 Task: Create a task  Create a new website for a non-profit organization , assign it to team member softage.4@softage.net in the project AgileEagle and update the status of the task to  On Track  , set the priority of the task to Low
Action: Mouse moved to (71, 57)
Screenshot: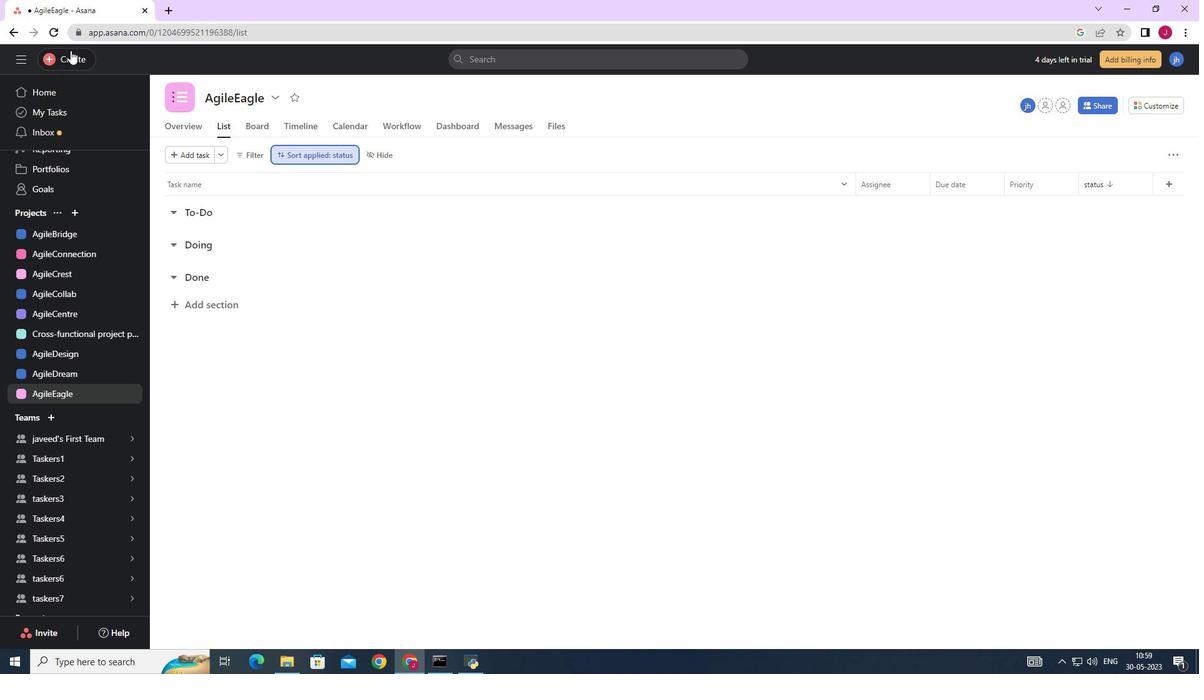 
Action: Mouse pressed left at (71, 57)
Screenshot: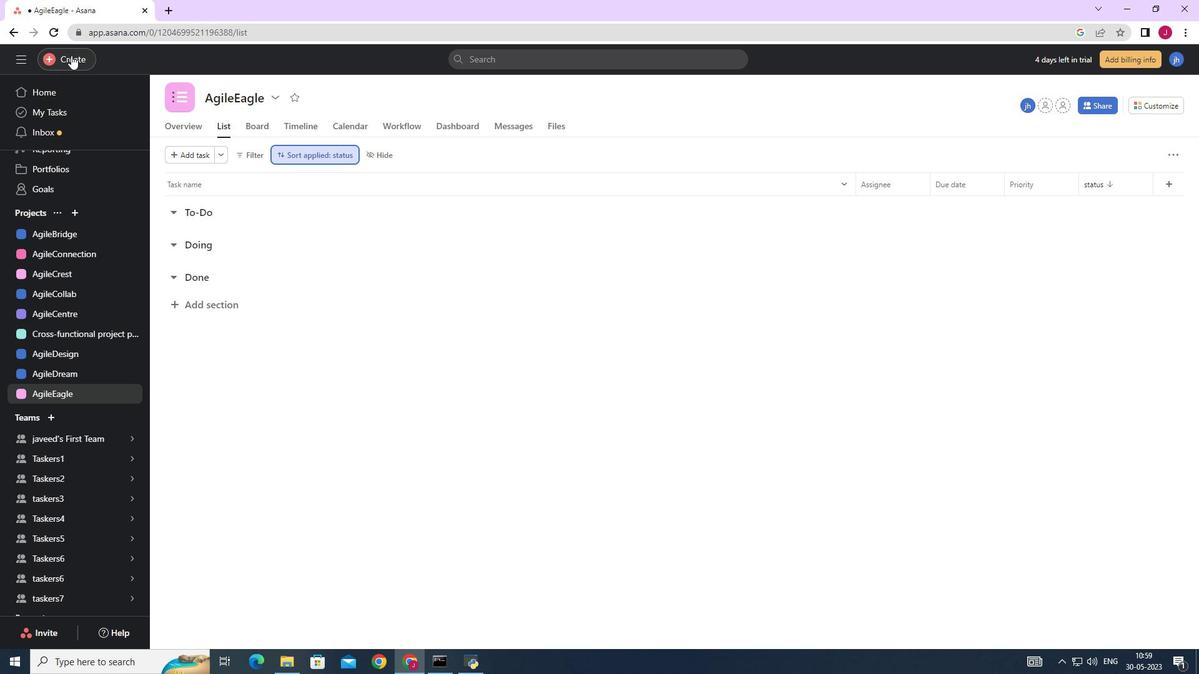 
Action: Mouse moved to (151, 66)
Screenshot: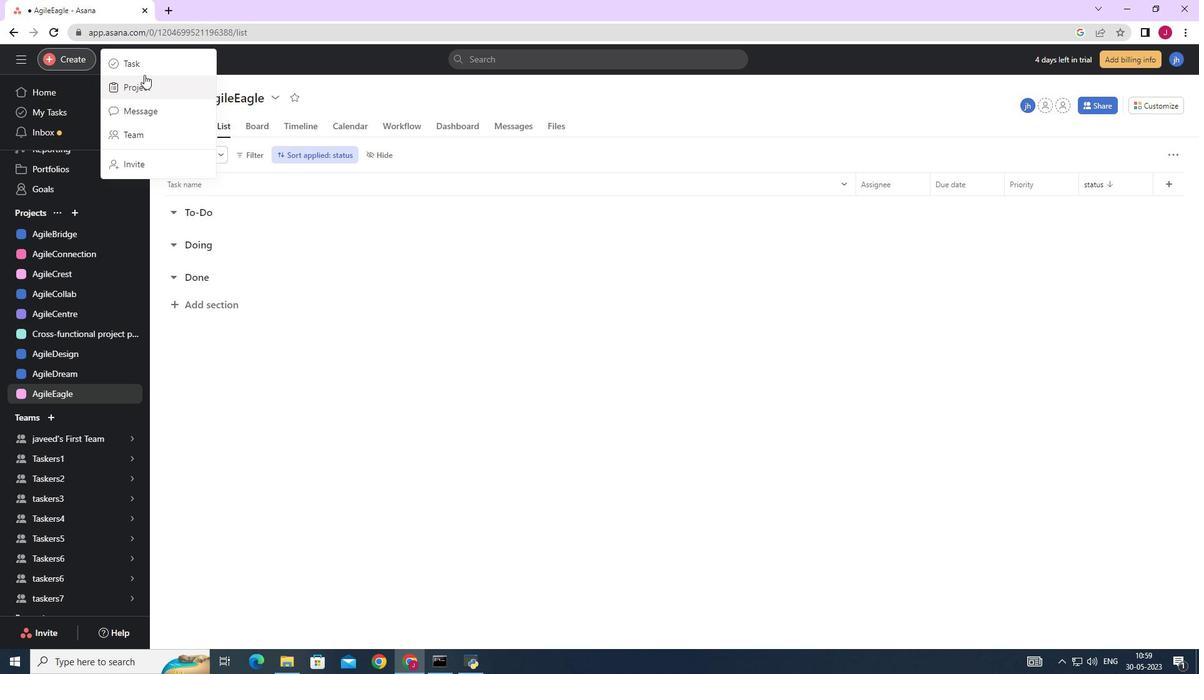
Action: Mouse pressed left at (151, 66)
Screenshot: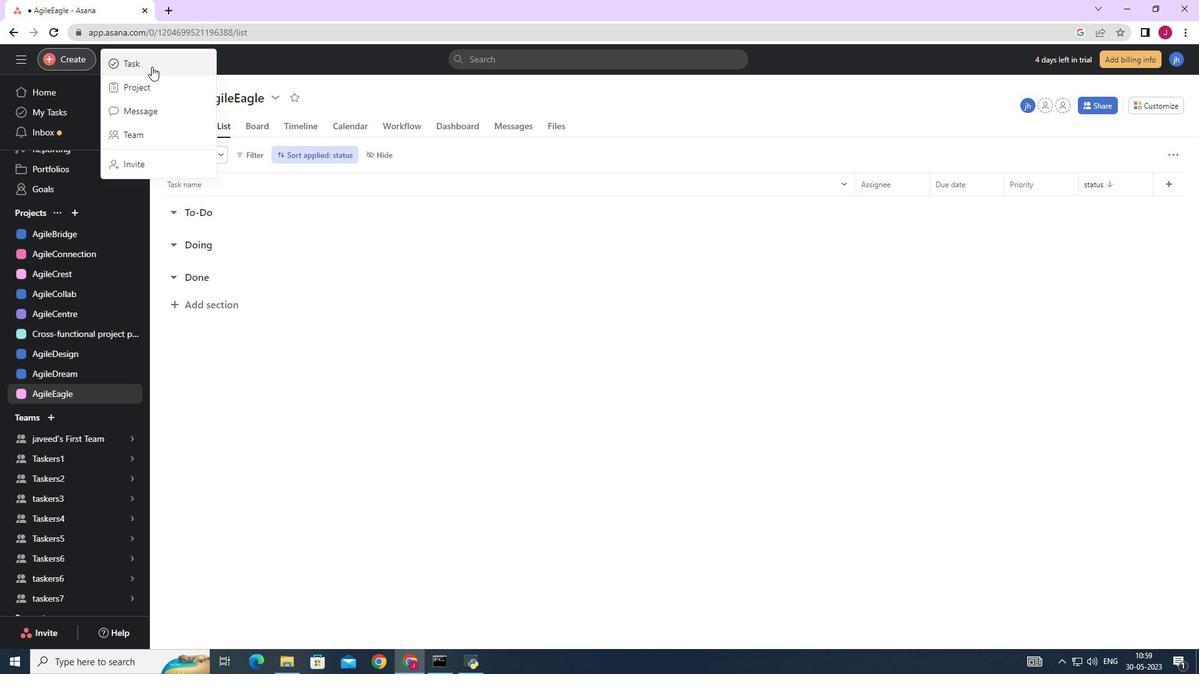 
Action: Mouse moved to (972, 414)
Screenshot: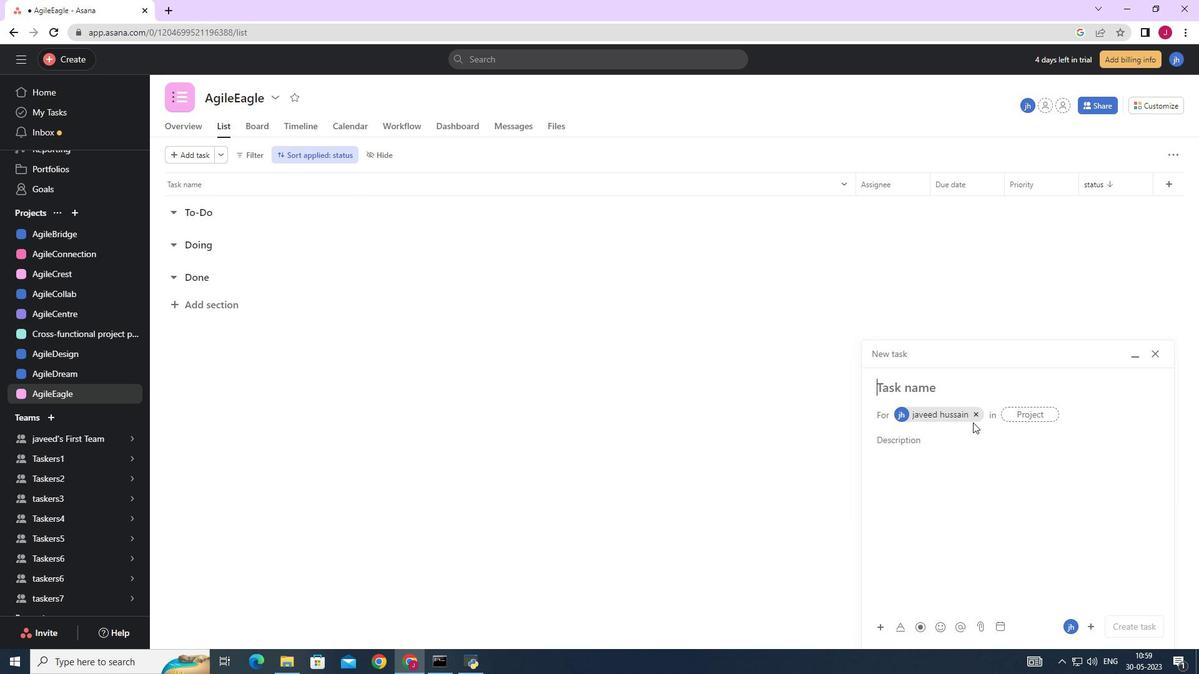 
Action: Mouse pressed left at (972, 414)
Screenshot: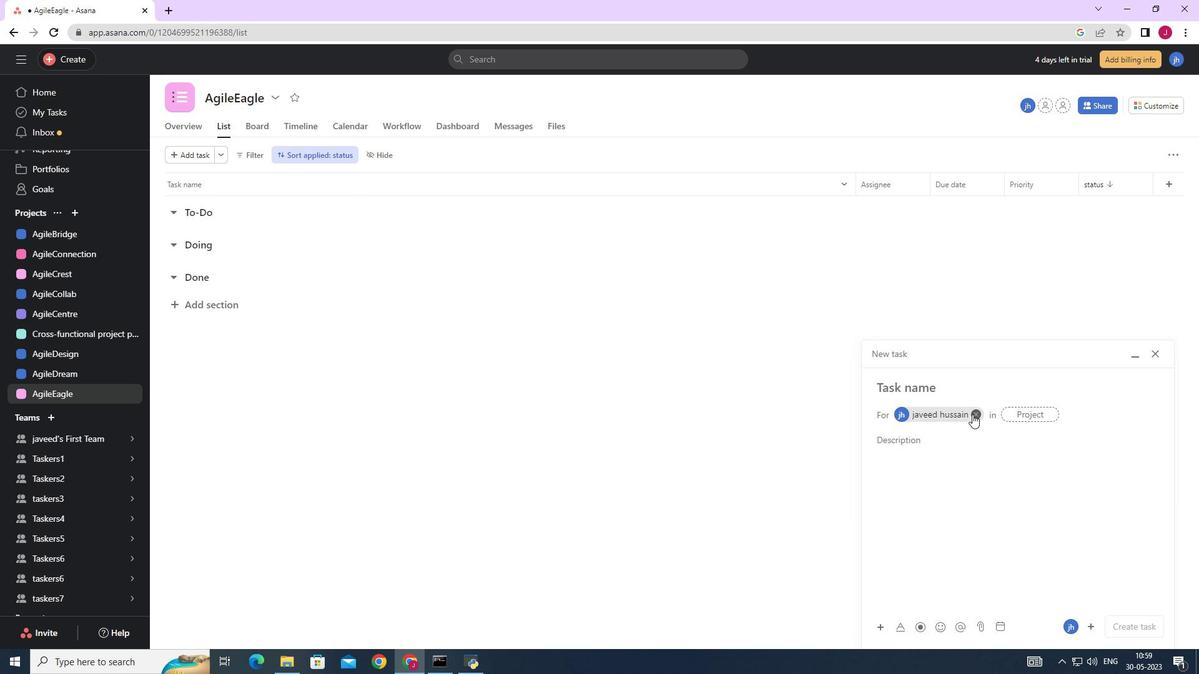 
Action: Mouse moved to (920, 390)
Screenshot: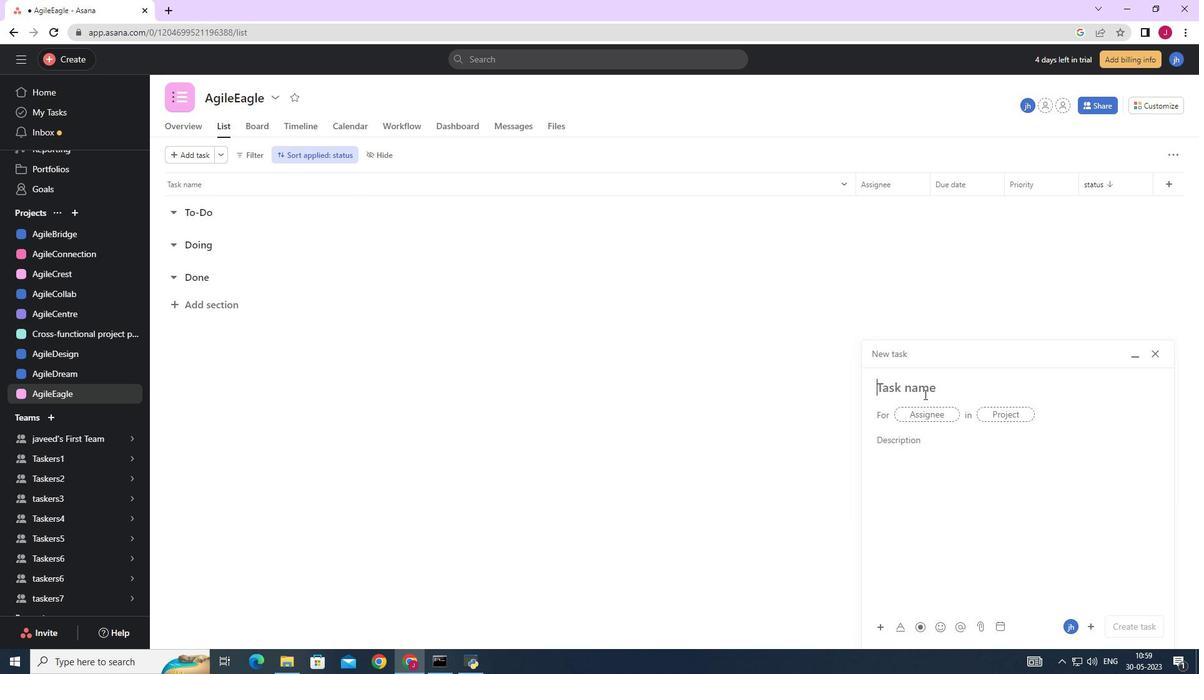 
Action: Mouse pressed left at (920, 390)
Screenshot: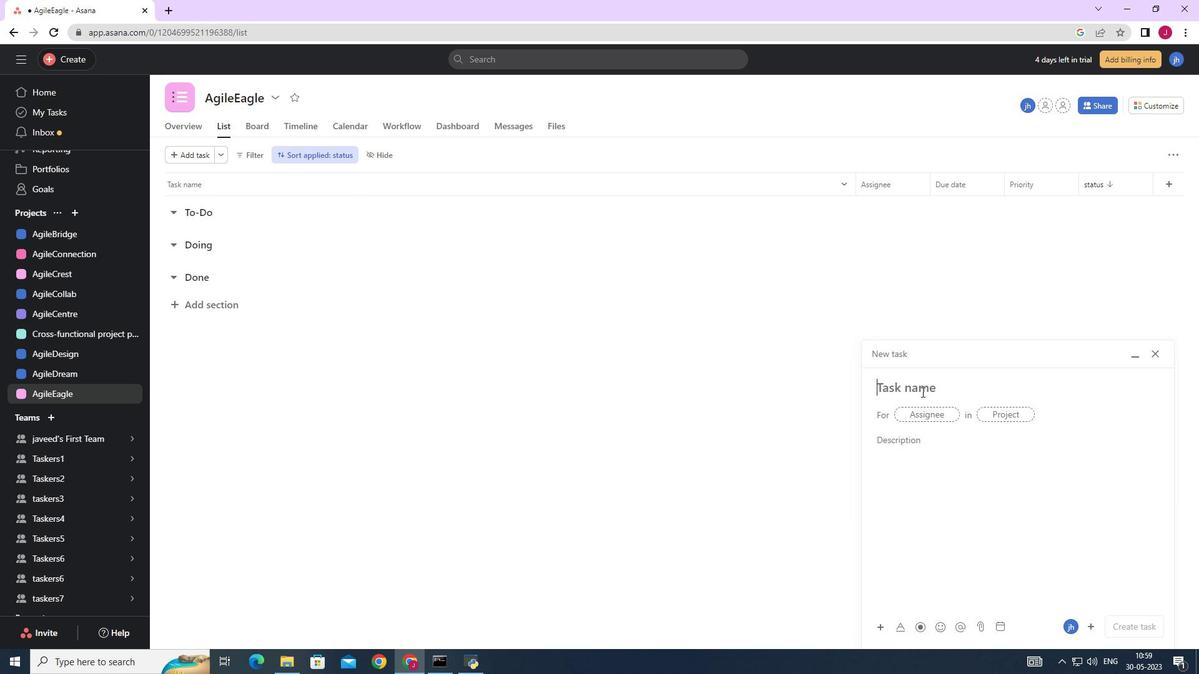 
Action: Key pressed <Key.caps_lock>C<Key.caps_lock>reate<Key.space>a<Key.space>new<Key.space>website<Key.space>for<Key.space>a<Key.space>non-profit<Key.space>organization
Screenshot: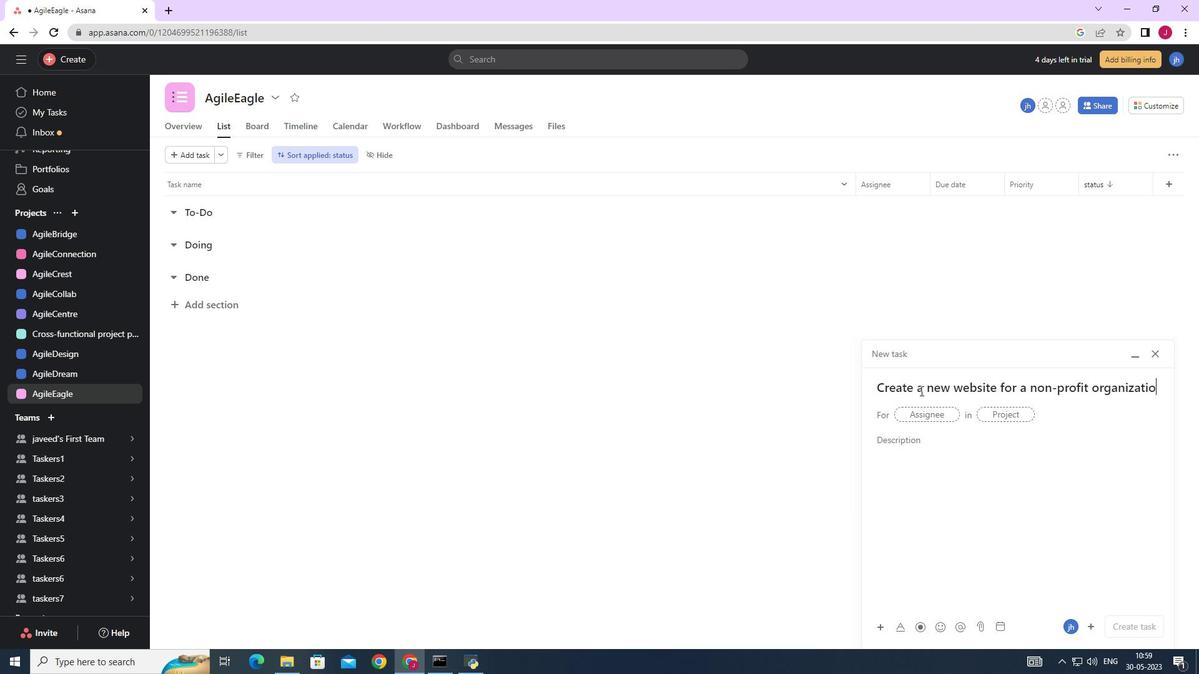 
Action: Mouse moved to (923, 414)
Screenshot: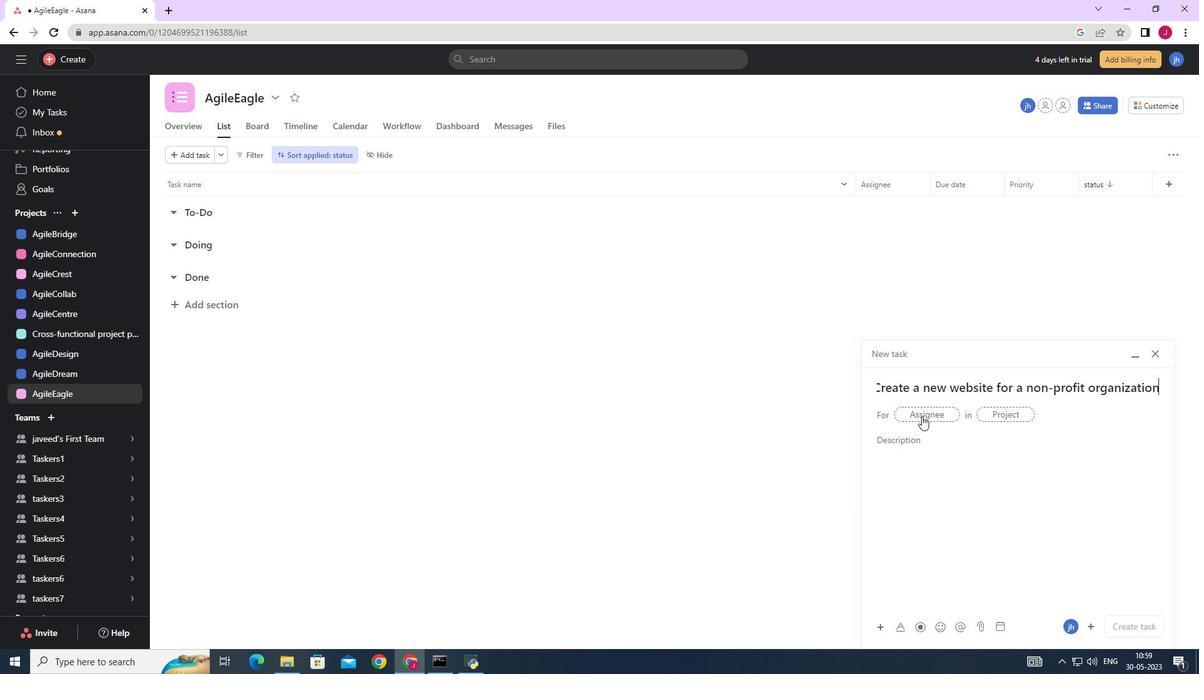 
Action: Mouse pressed left at (923, 414)
Screenshot: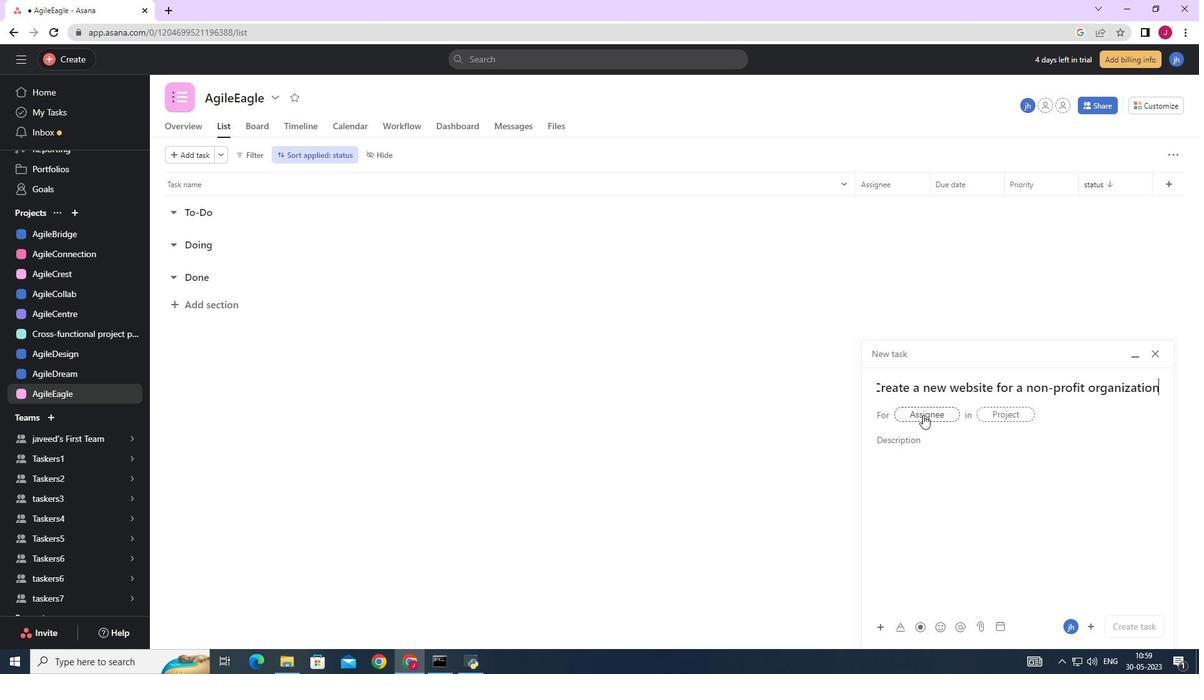 
Action: Mouse moved to (923, 414)
Screenshot: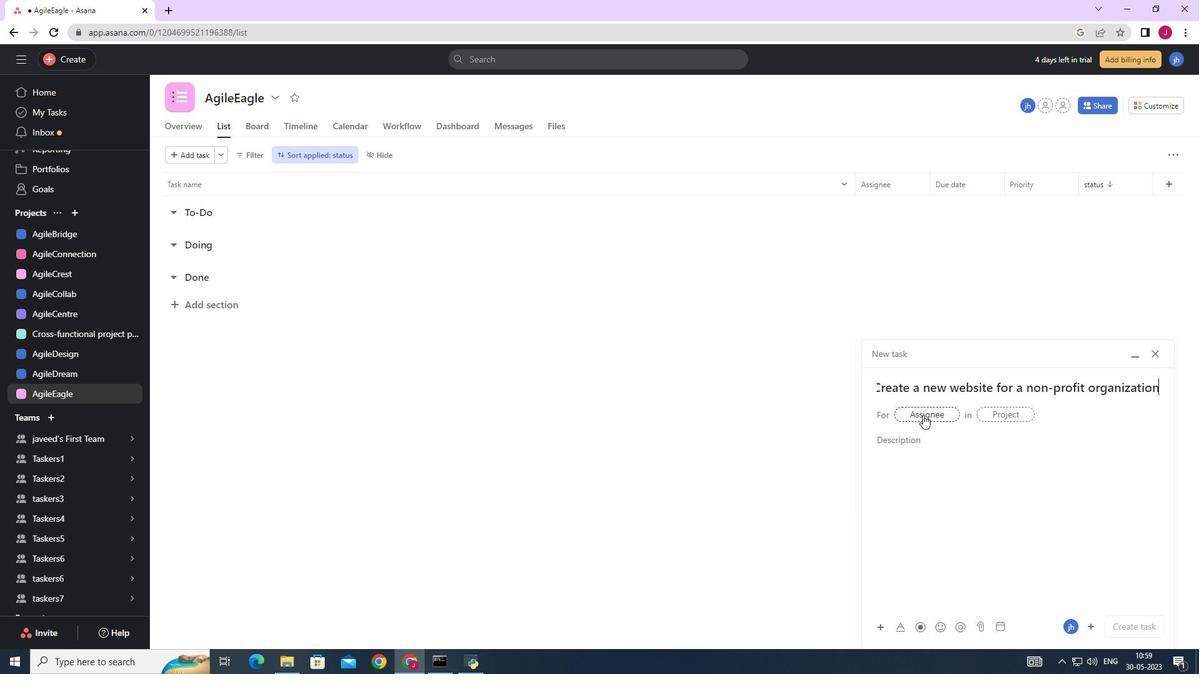 
Action: Key pressed softage.4
Screenshot: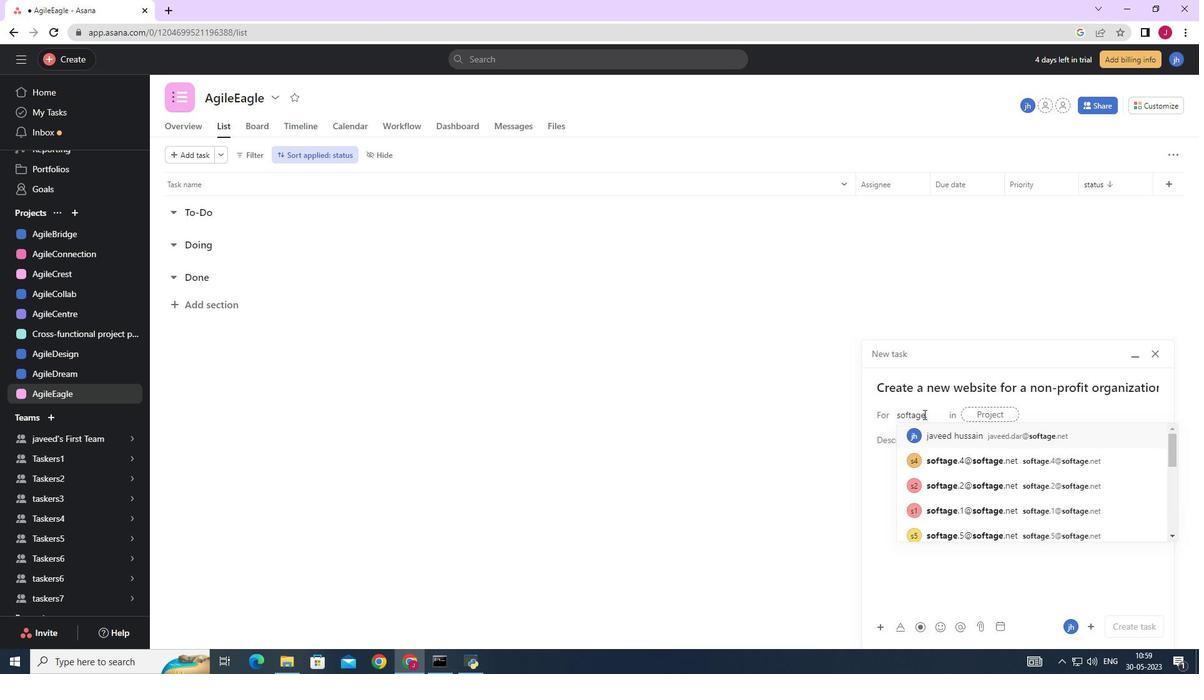 
Action: Mouse moved to (954, 439)
Screenshot: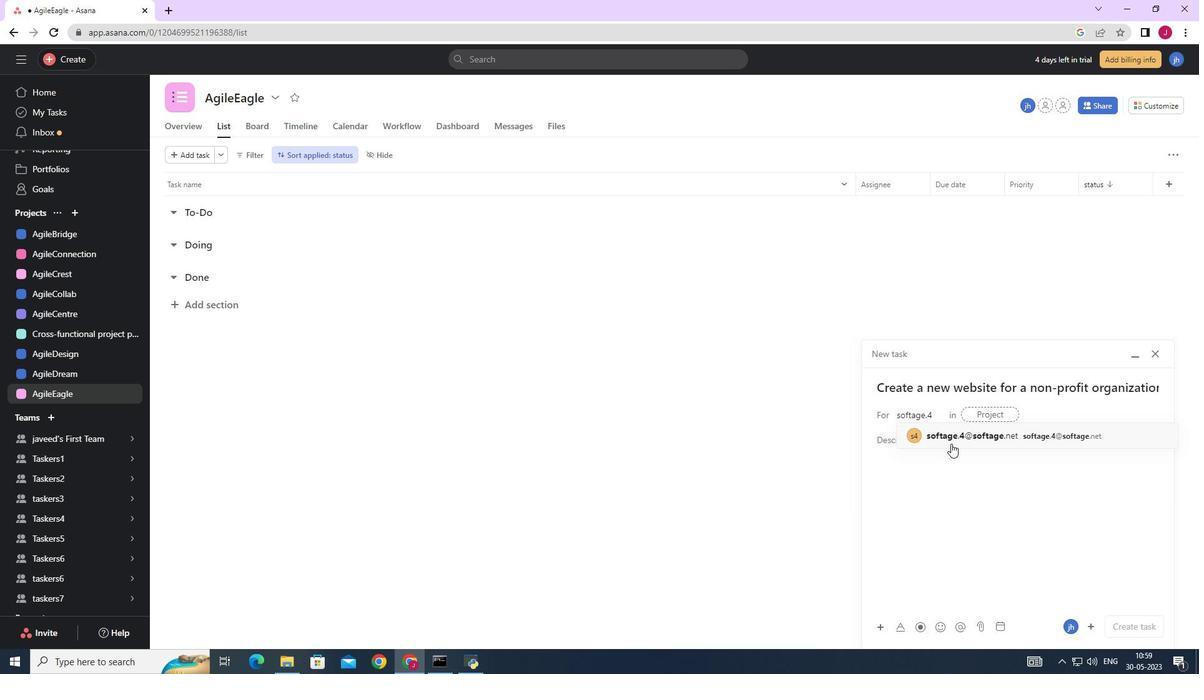 
Action: Mouse pressed left at (954, 439)
Screenshot: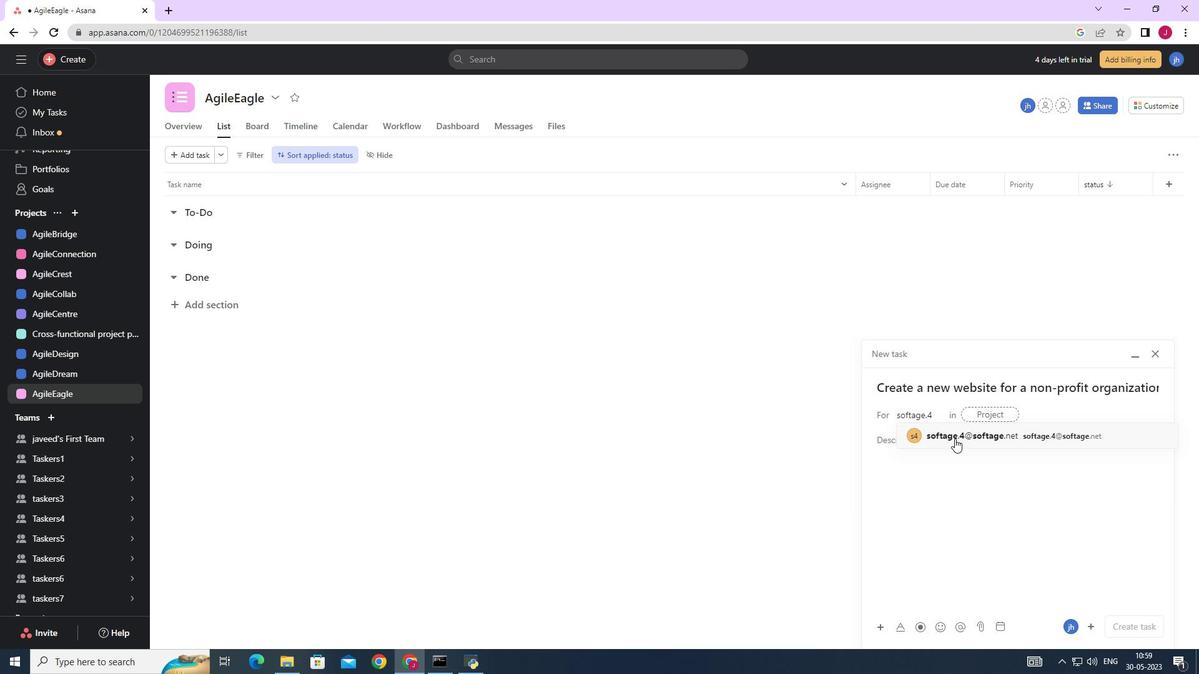
Action: Mouse moved to (766, 437)
Screenshot: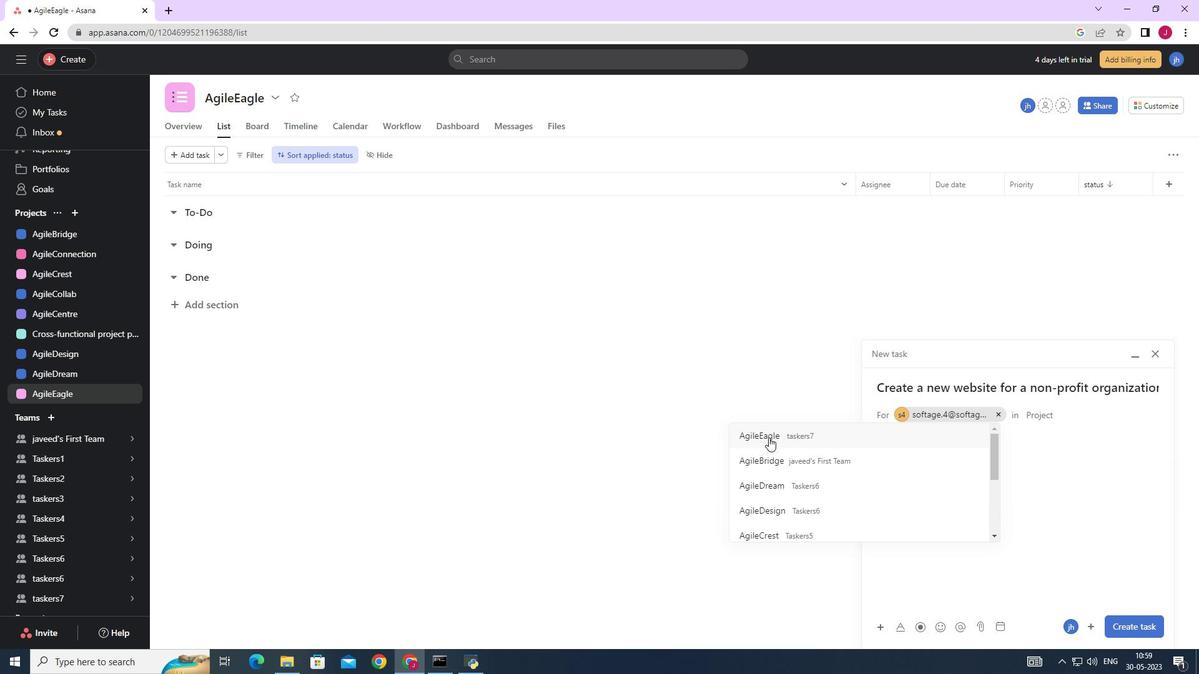 
Action: Mouse pressed left at (766, 437)
Screenshot: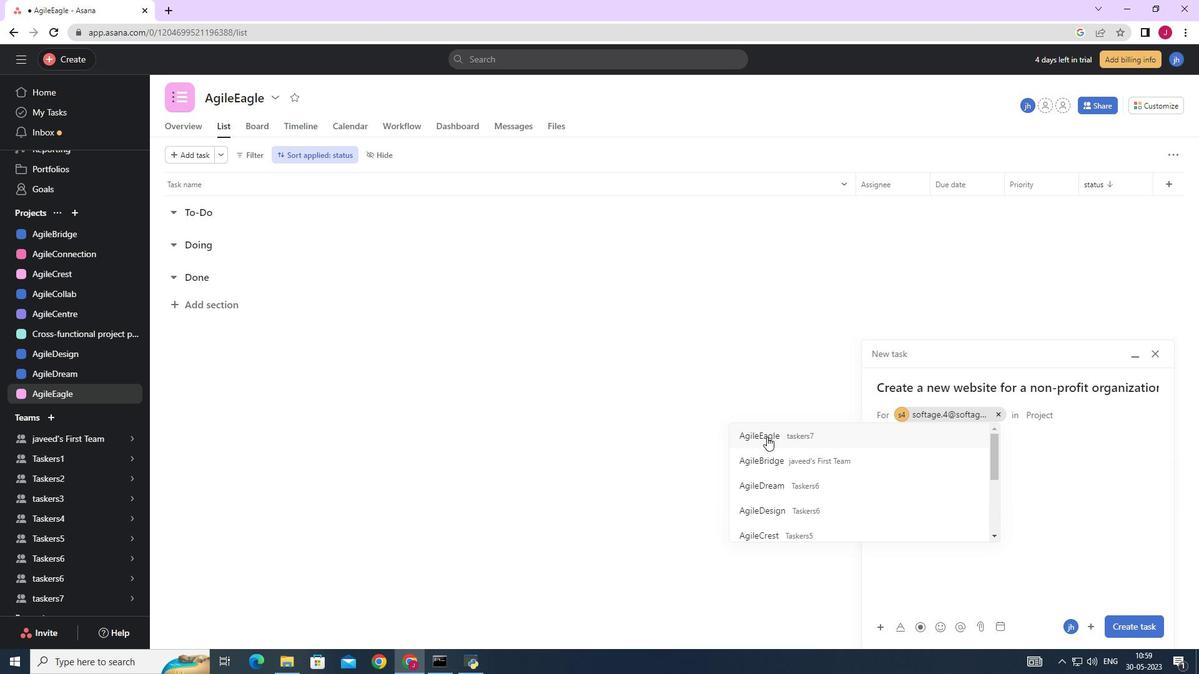 
Action: Mouse moved to (926, 450)
Screenshot: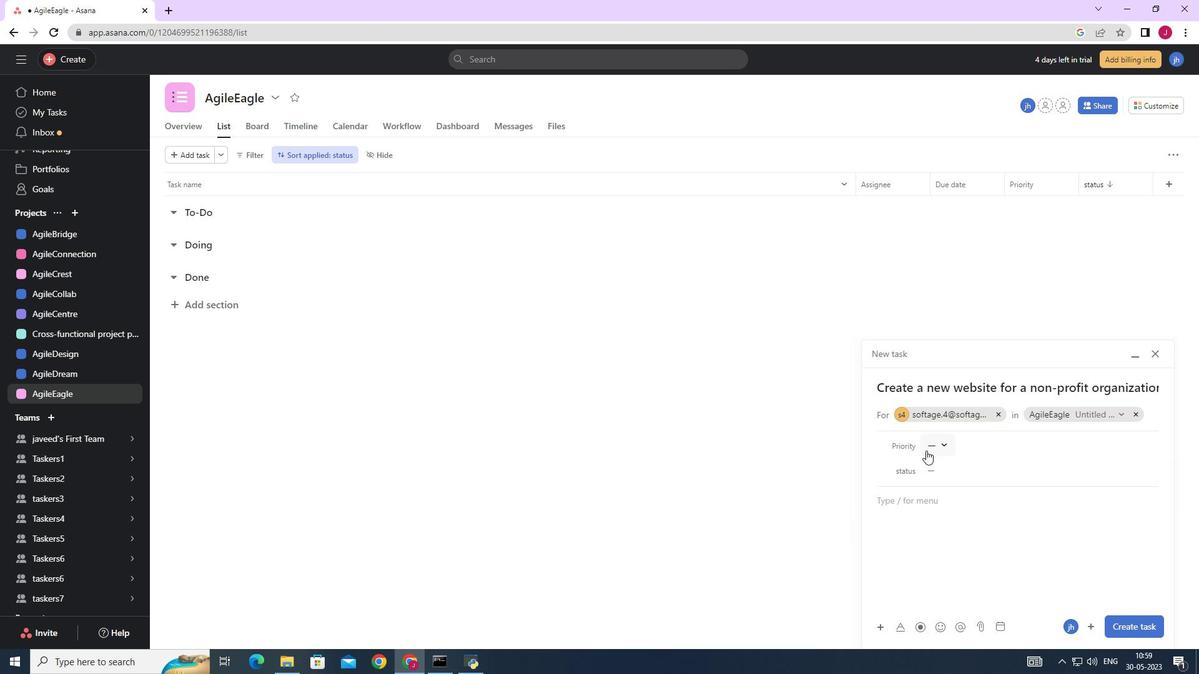 
Action: Mouse pressed left at (926, 450)
Screenshot: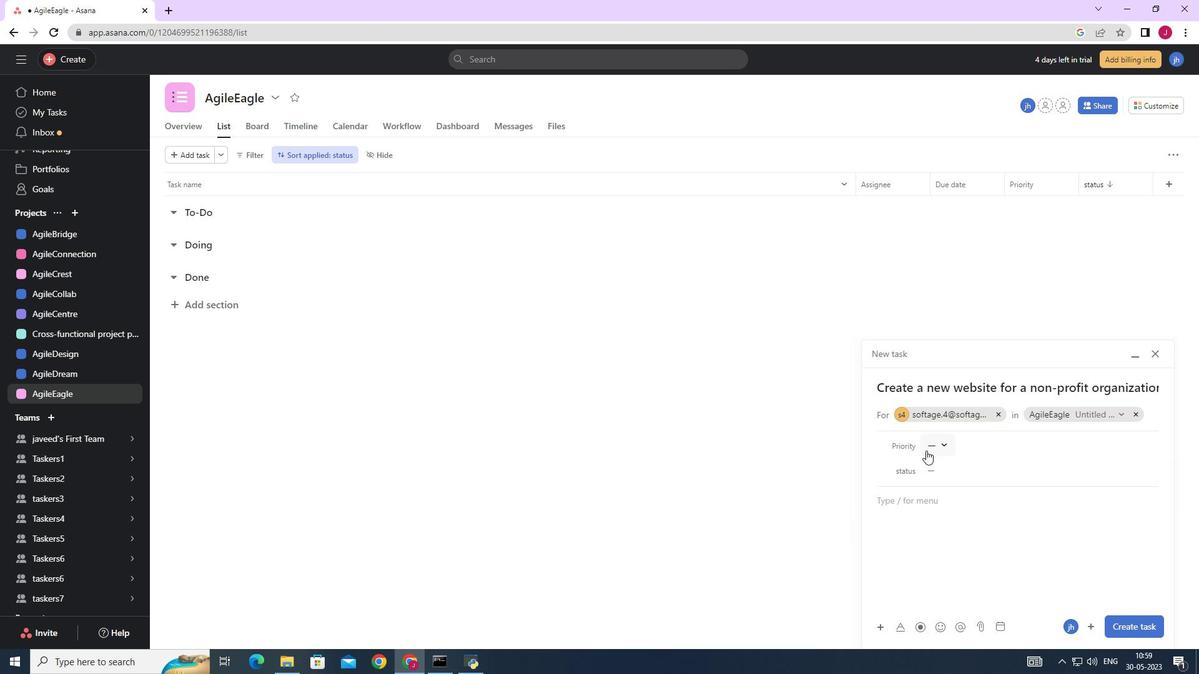 
Action: Mouse moved to (961, 534)
Screenshot: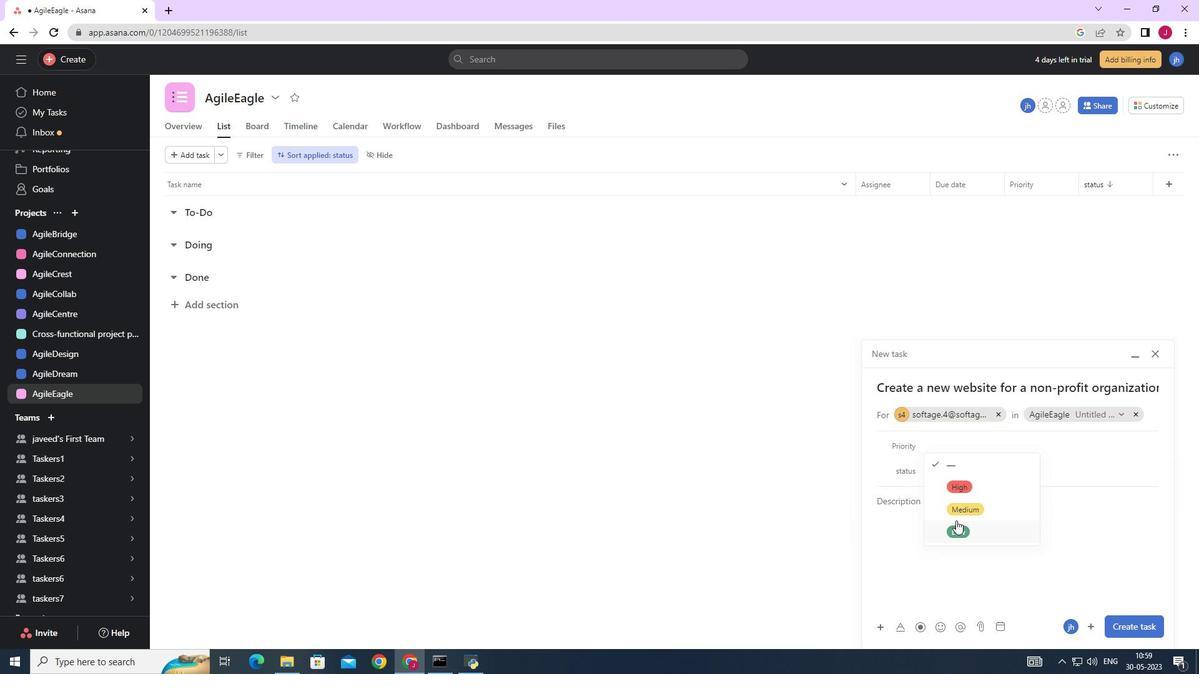 
Action: Mouse pressed left at (961, 534)
Screenshot: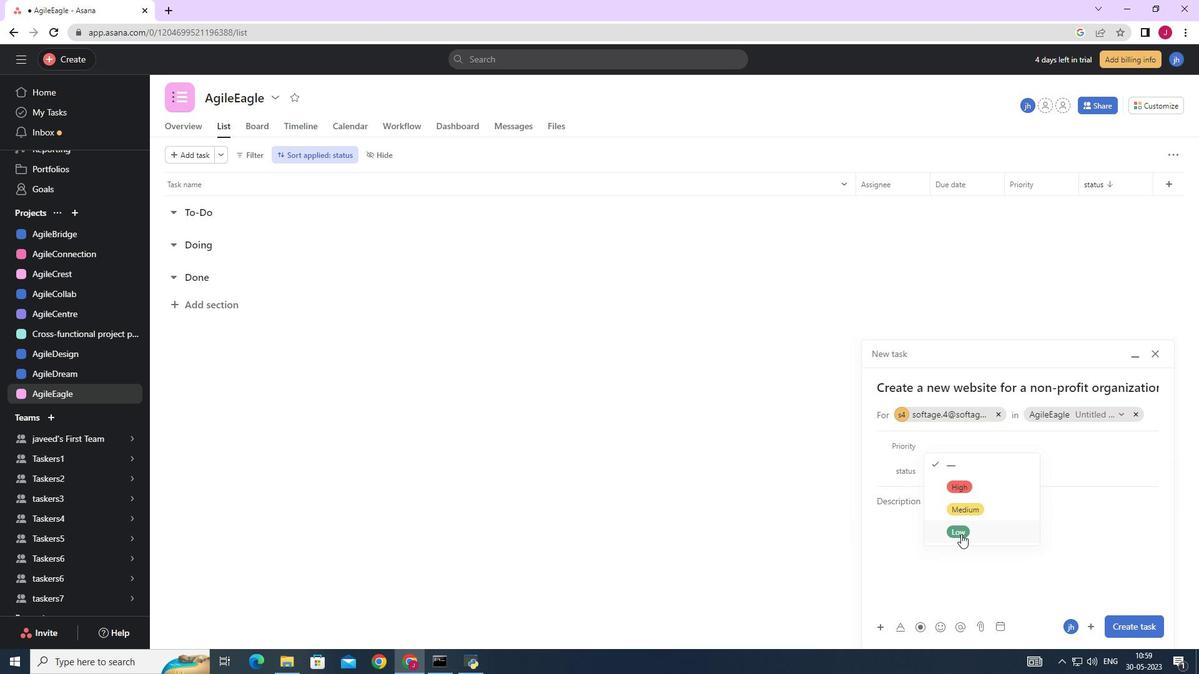 
Action: Mouse moved to (929, 465)
Screenshot: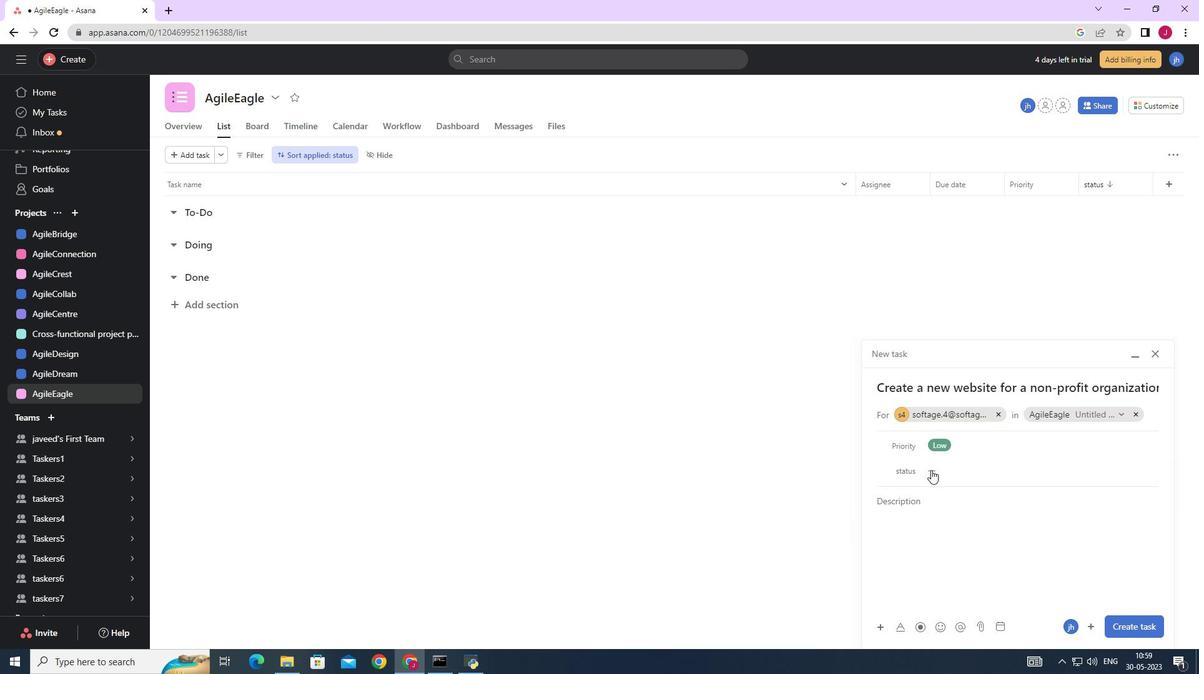 
Action: Mouse pressed left at (929, 465)
Screenshot: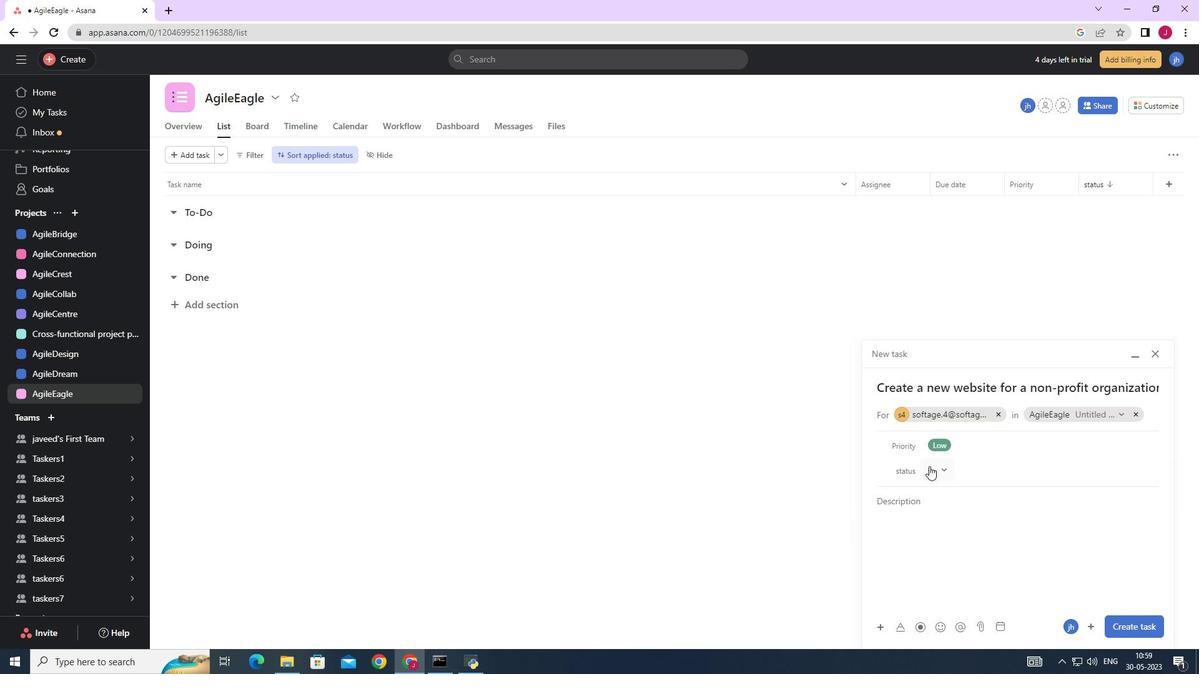 
Action: Mouse moved to (971, 508)
Screenshot: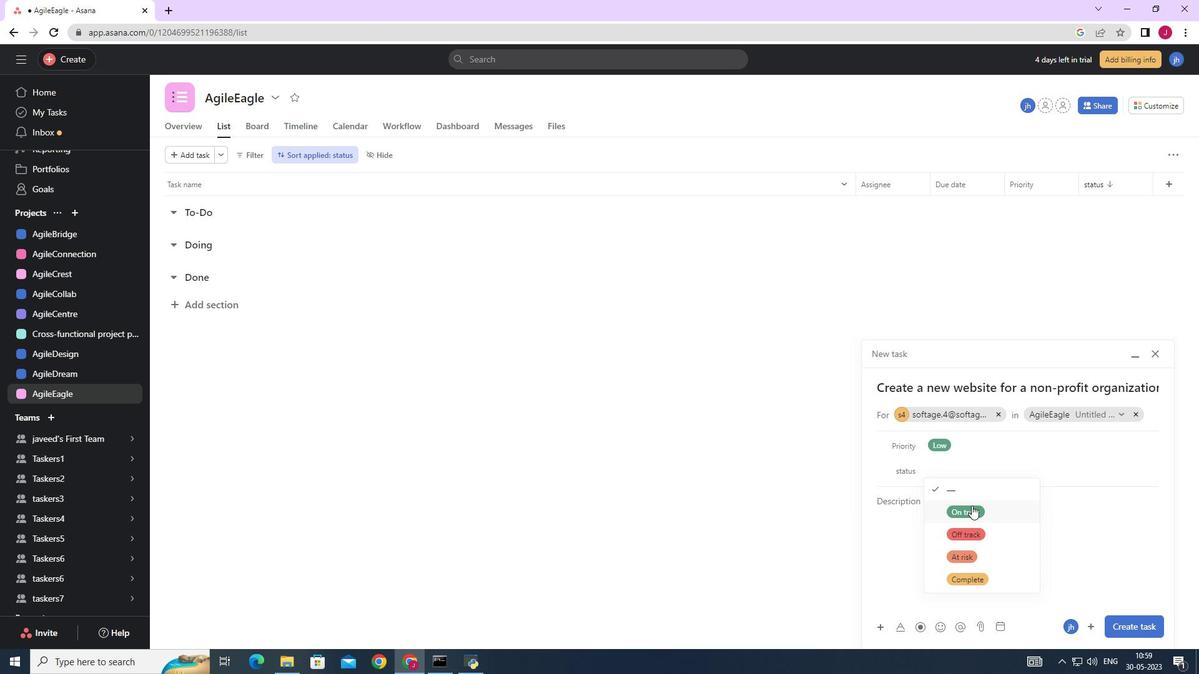 
Action: Mouse pressed left at (971, 508)
Screenshot: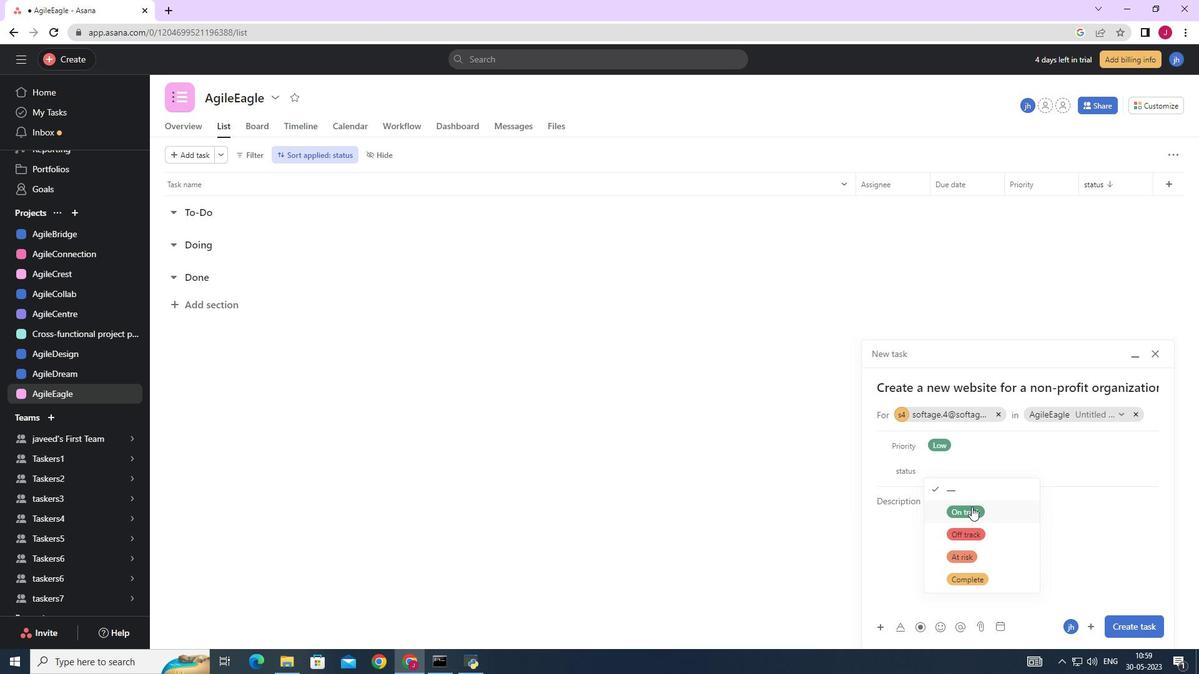 
Action: Mouse moved to (1130, 623)
Screenshot: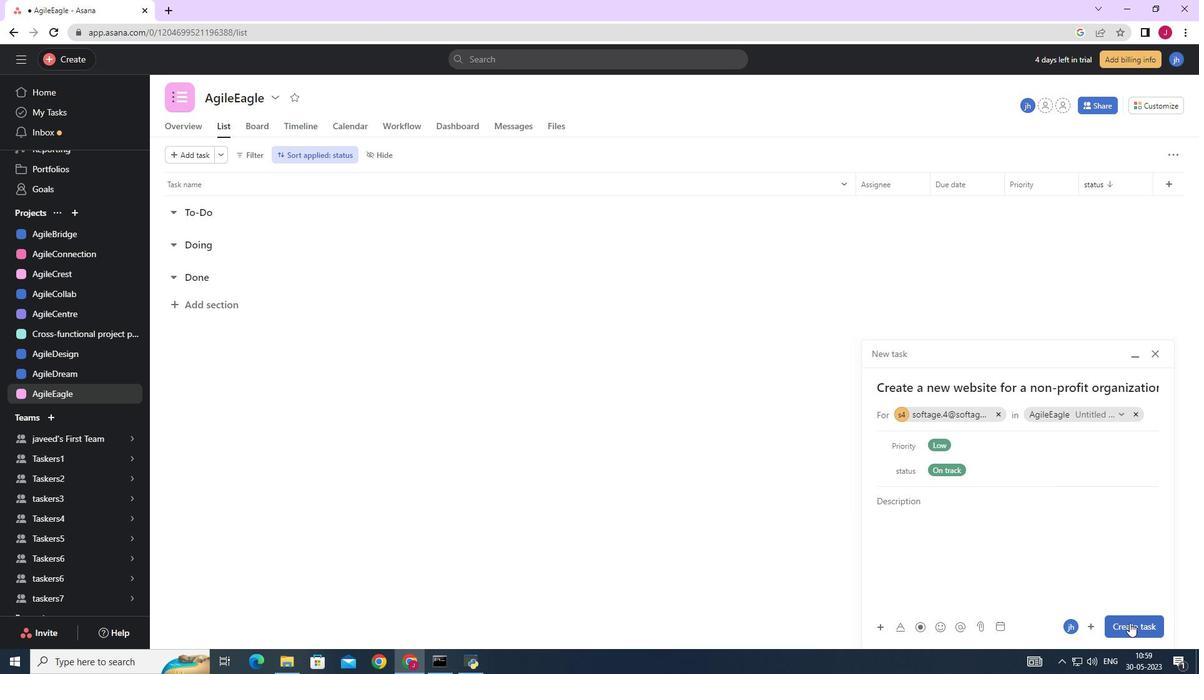 
Action: Mouse pressed left at (1130, 623)
Screenshot: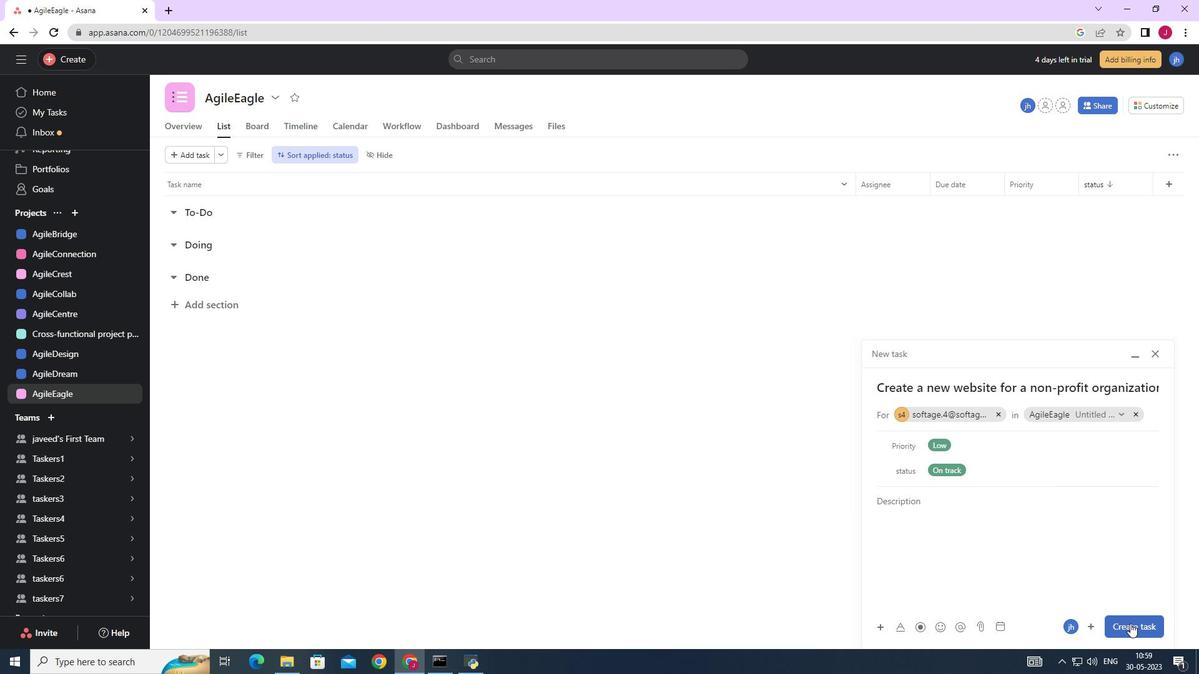 
Action: Mouse moved to (679, 513)
Screenshot: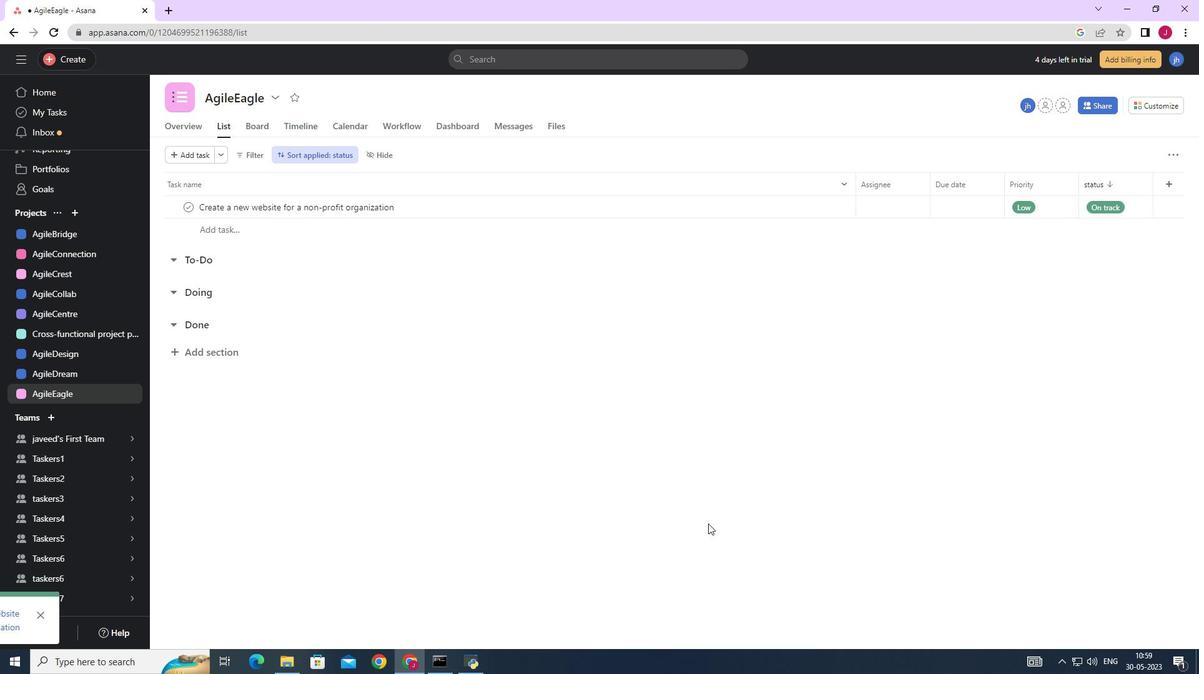 
